 Task: Create Card Mobile App Design Review in Board Newsletter Optimization Software to Workspace Event Production Services. Create Card Medical Conference Review in Board Public Relations Crisis Communication Planning to Workspace Event Production Services. Create Card Mobile App Development Review in Board Customer Service Call Center Management and Optimization to Workspace Event Production Services
Action: Mouse moved to (63, 263)
Screenshot: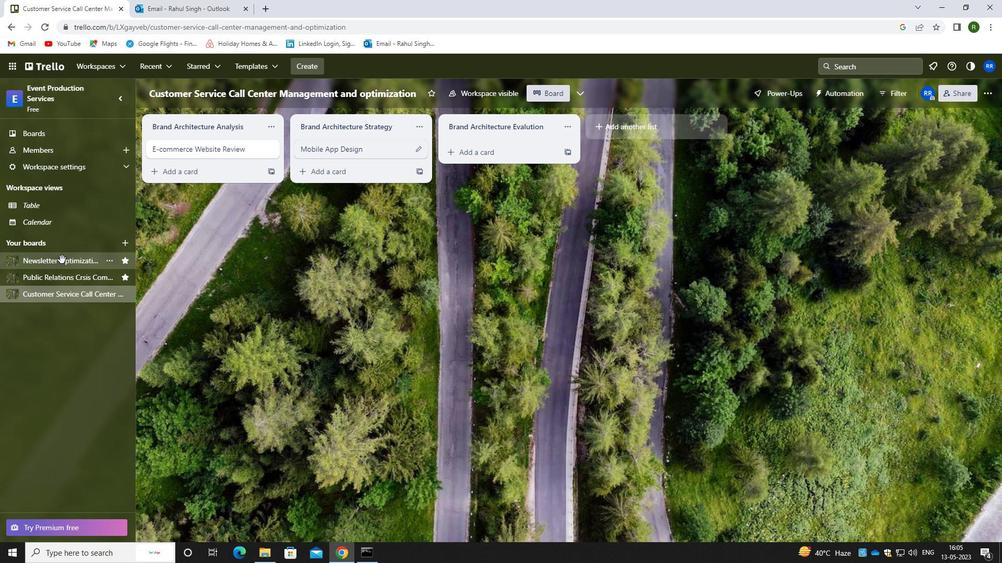 
Action: Mouse pressed left at (63, 263)
Screenshot: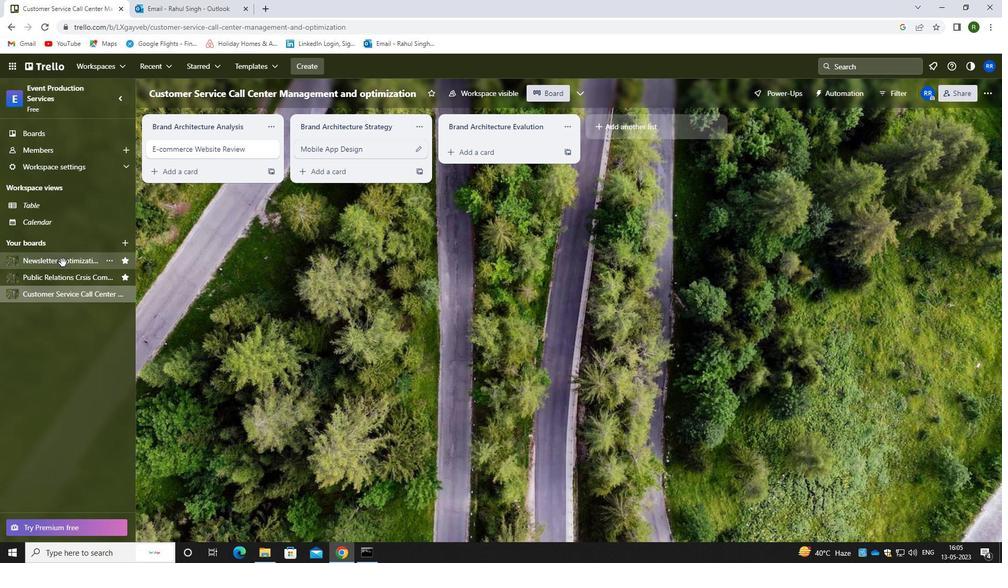 
Action: Mouse moved to (488, 154)
Screenshot: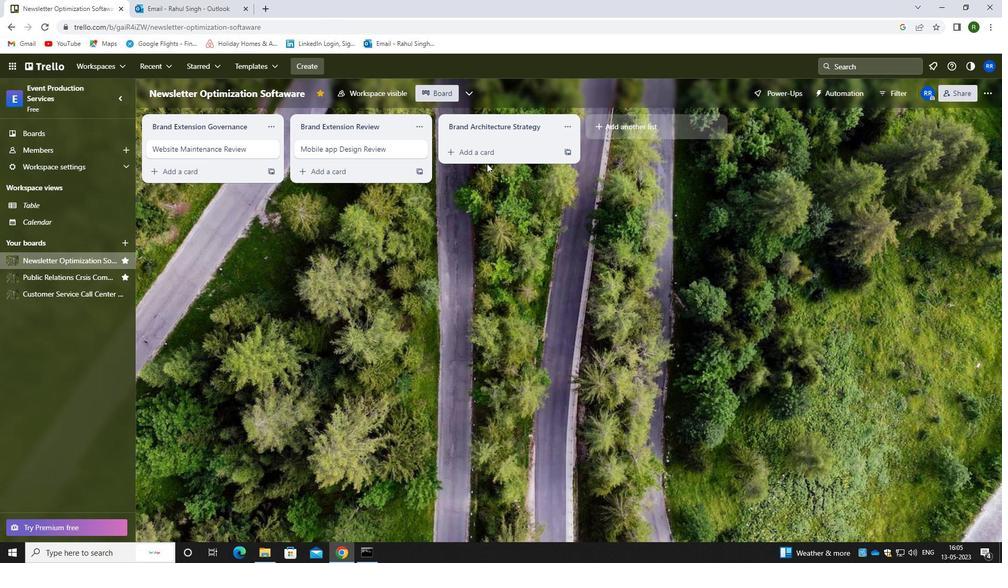 
Action: Mouse pressed left at (488, 154)
Screenshot: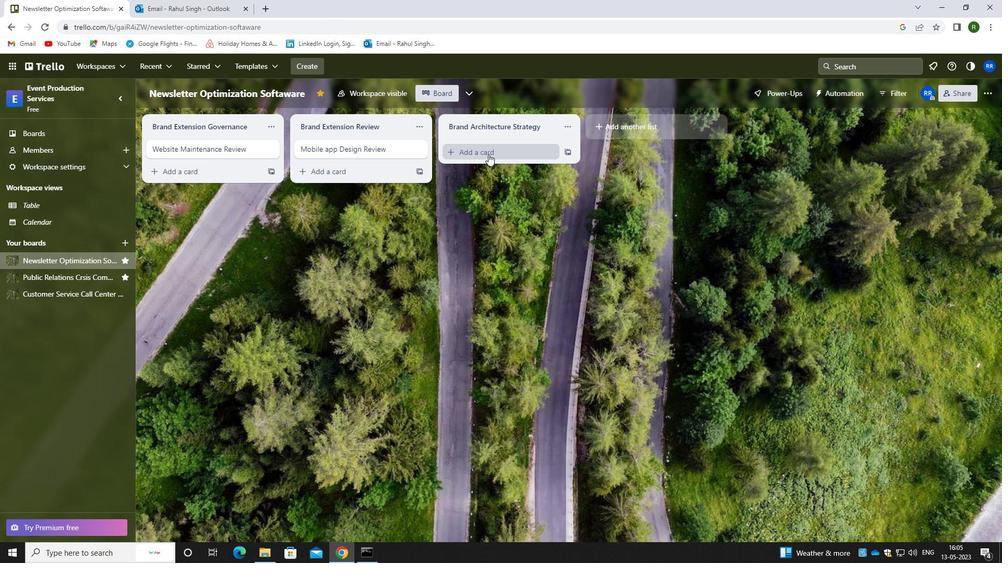 
Action: Mouse moved to (477, 161)
Screenshot: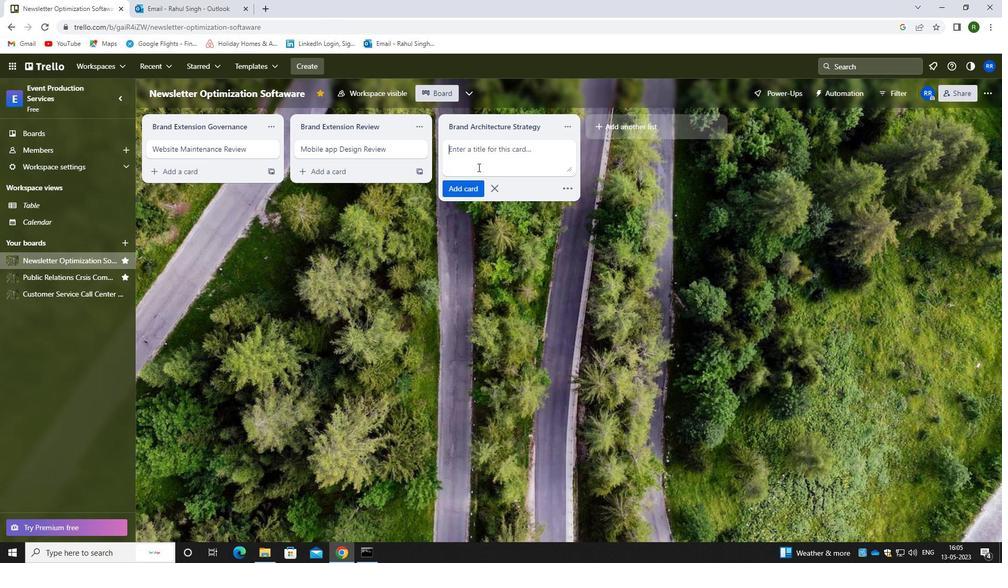 
Action: Mouse pressed left at (477, 161)
Screenshot: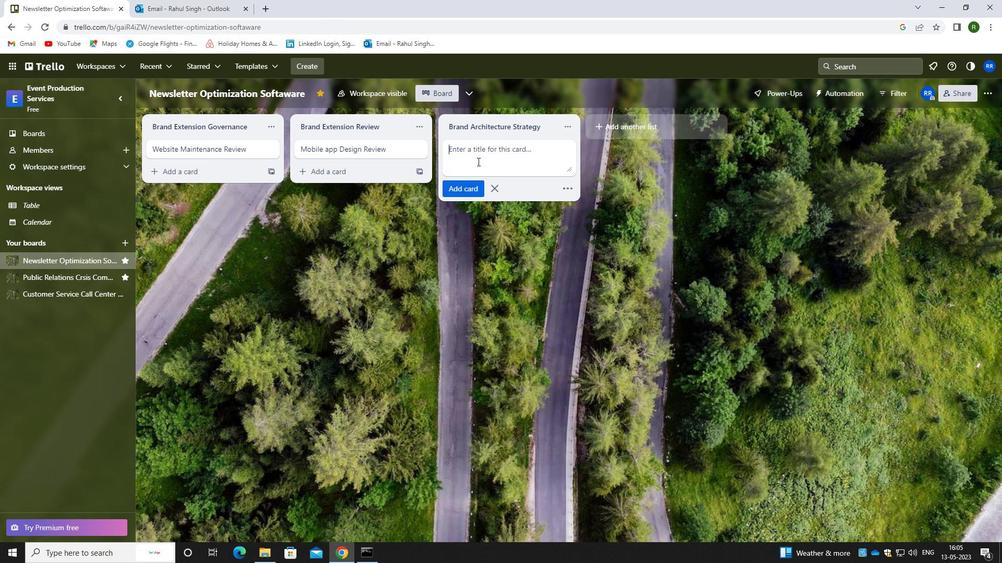 
Action: Mouse moved to (477, 161)
Screenshot: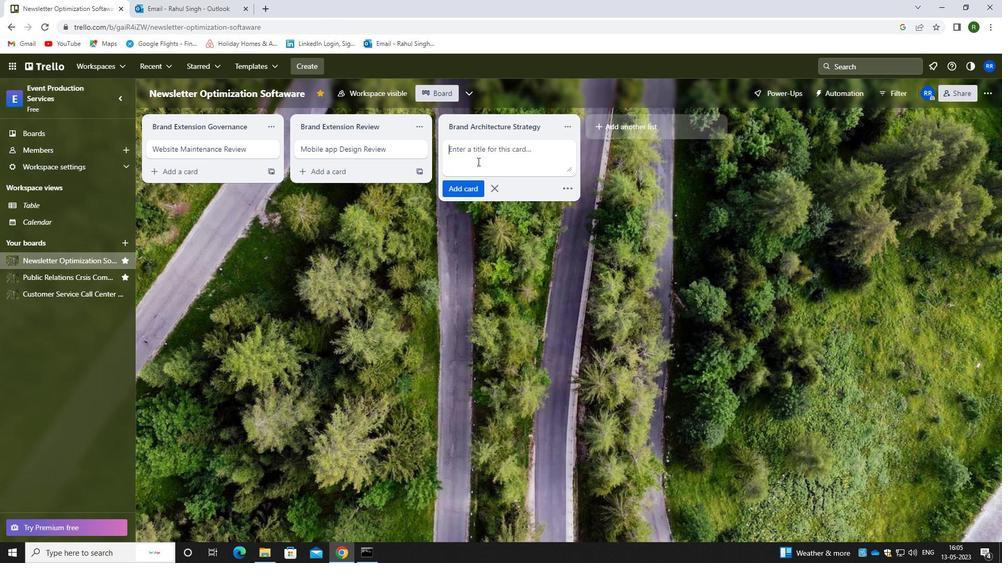 
Action: Key pressed <Key.caps_lock>m<Key.caps_lock>obile<Key.space><Key.caps_lock>a<Key.caps_lock>pp<Key.space><Key.caps_lock>d<Key.caps_lock>esigh<Key.backspace>n
Screenshot: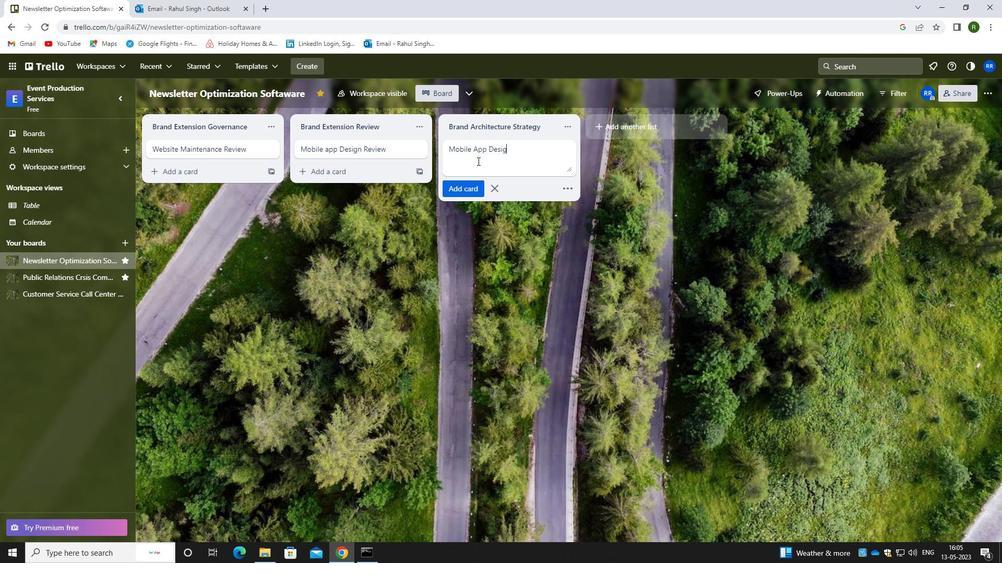 
Action: Mouse moved to (466, 193)
Screenshot: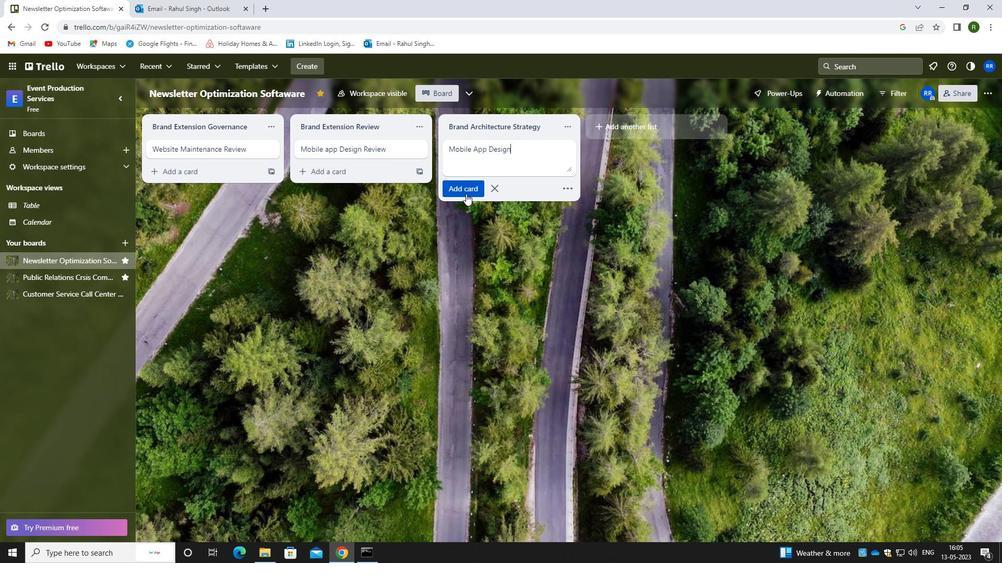 
Action: Mouse pressed left at (466, 193)
Screenshot: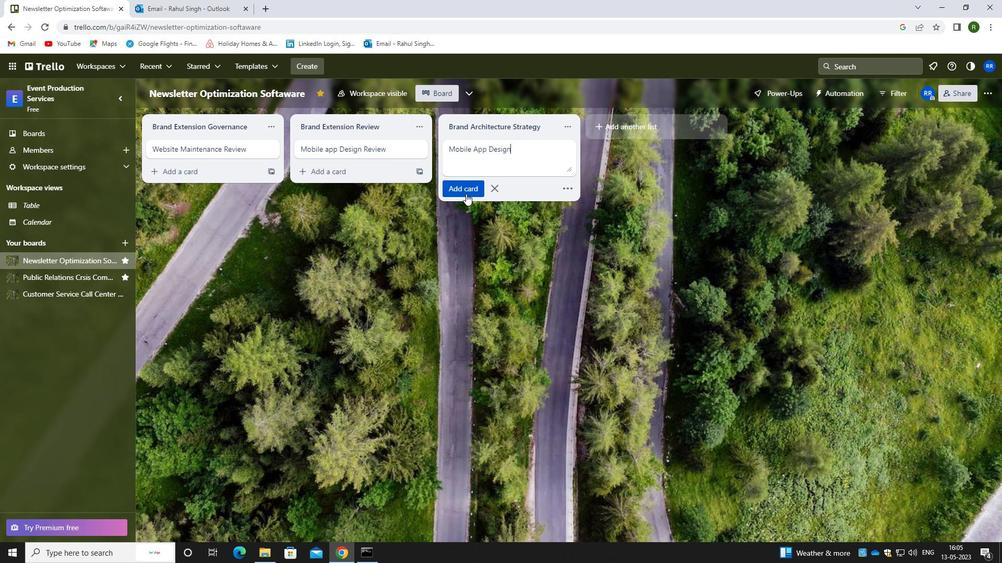 
Action: Mouse moved to (81, 280)
Screenshot: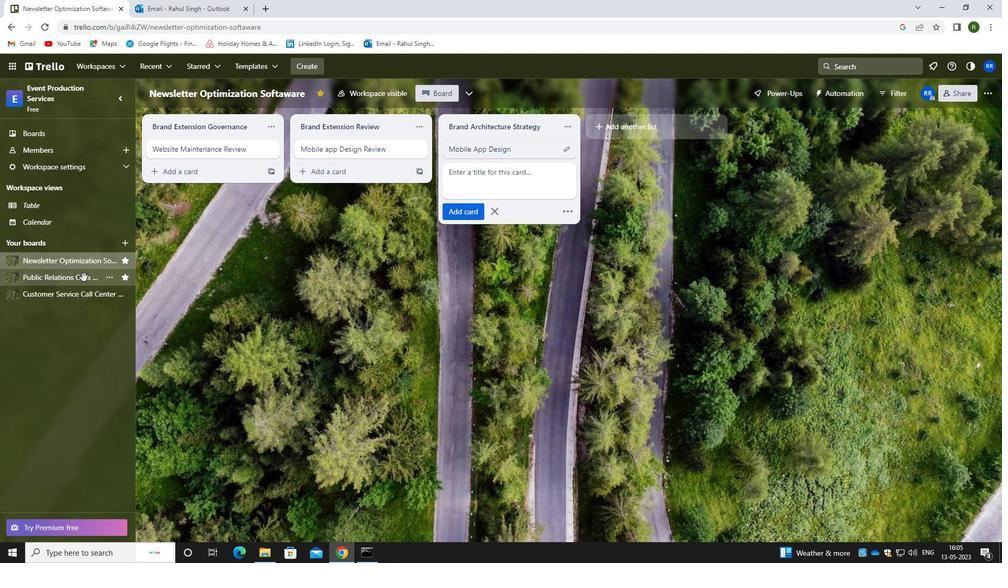 
Action: Mouse pressed left at (81, 280)
Screenshot: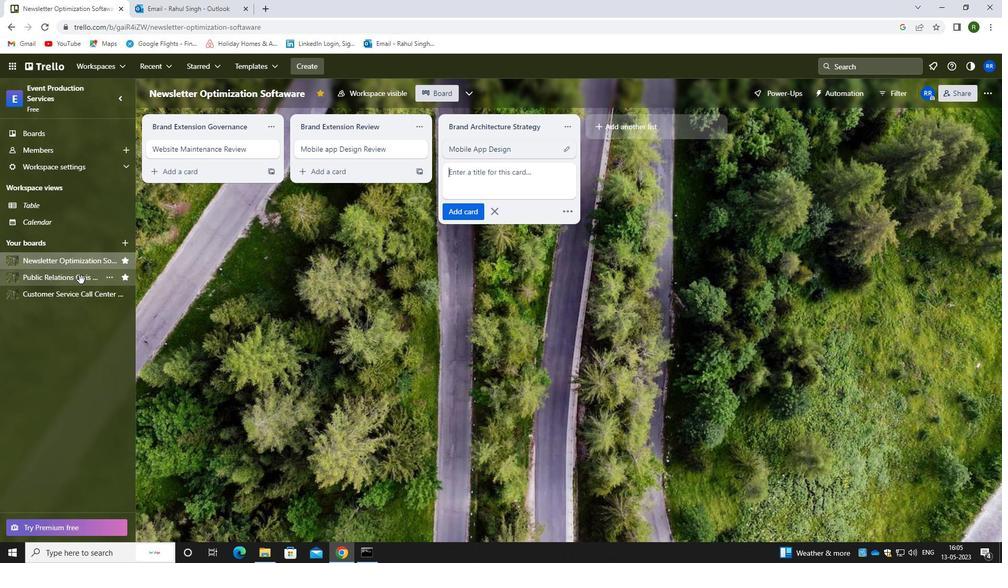 
Action: Mouse moved to (477, 156)
Screenshot: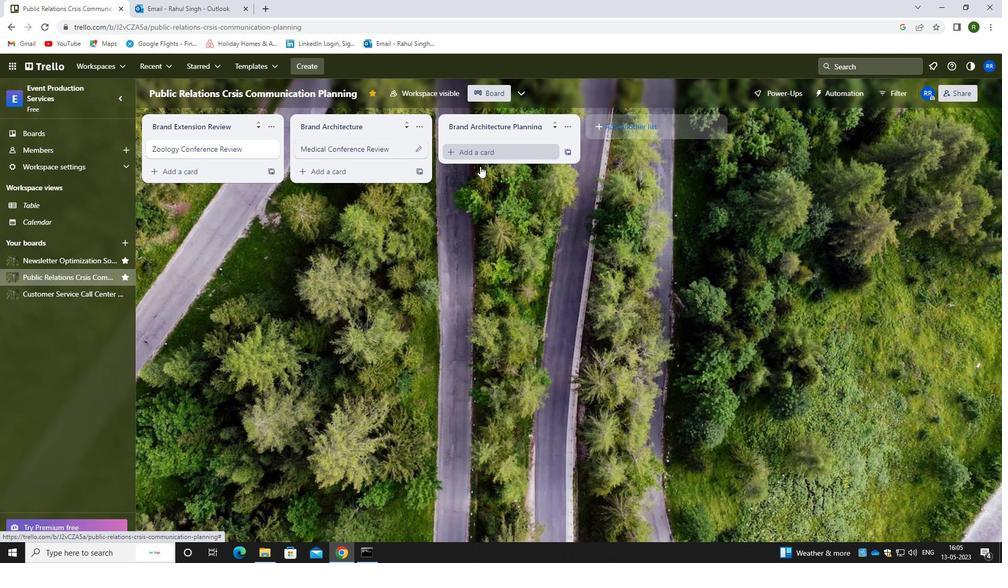 
Action: Mouse pressed left at (477, 156)
Screenshot: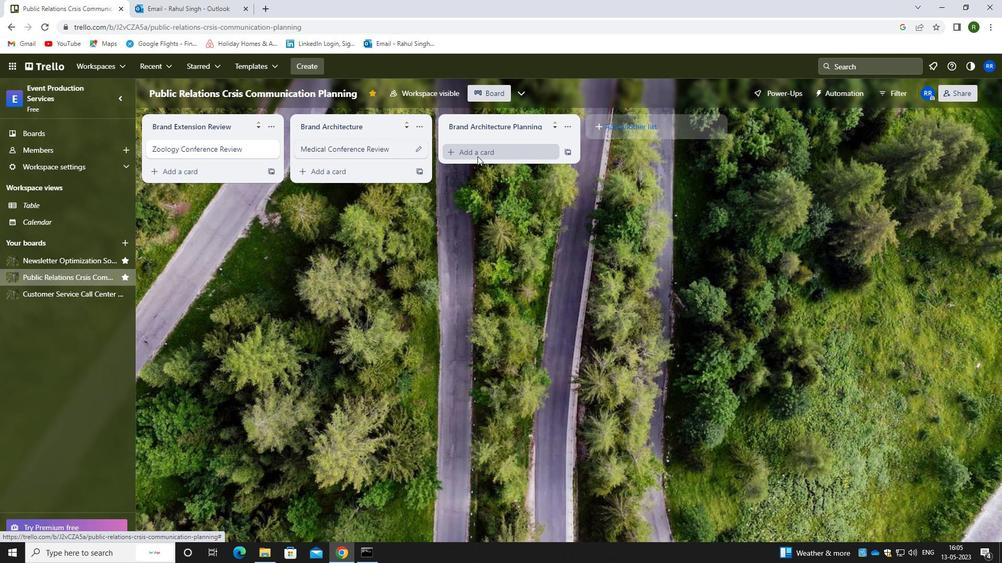 
Action: Mouse moved to (474, 167)
Screenshot: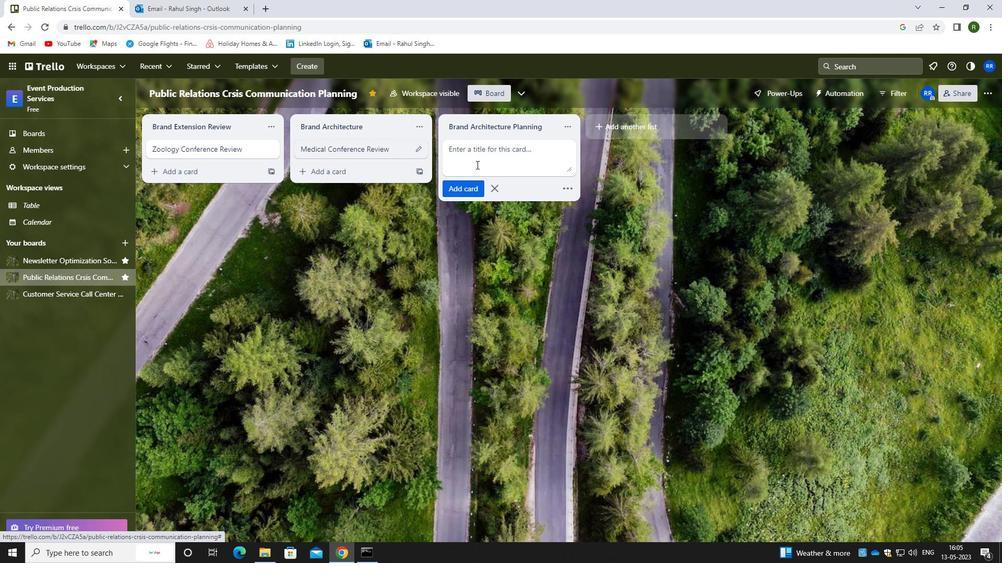 
Action: Mouse pressed left at (474, 167)
Screenshot: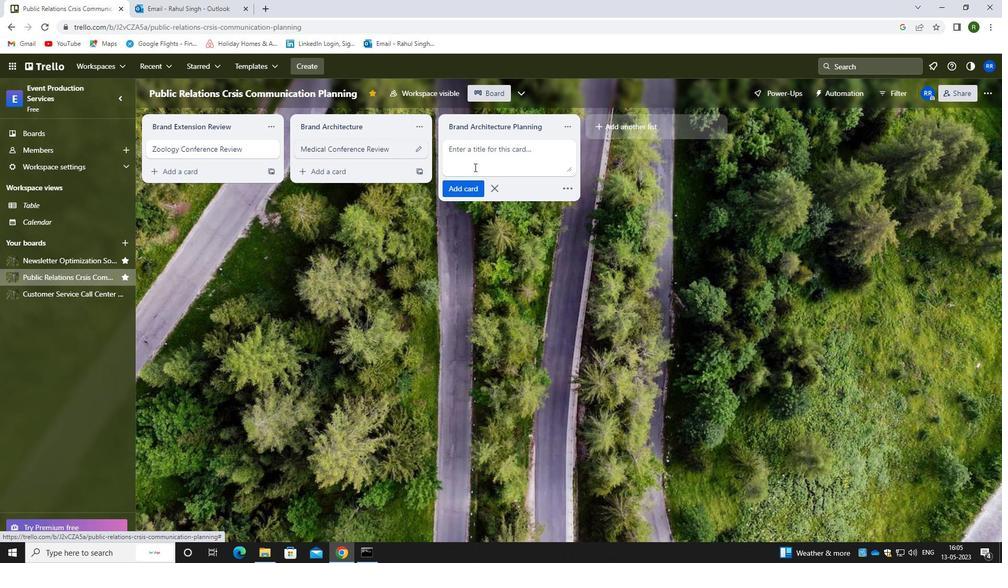 
Action: Key pressed <Key.caps_lock>m<Key.caps_lock>edical<Key.space><Key.caps_lock>c<Key.caps_lock>onference<Key.space><Key.caps_lock>r<Key.caps_lock>eview
Screenshot: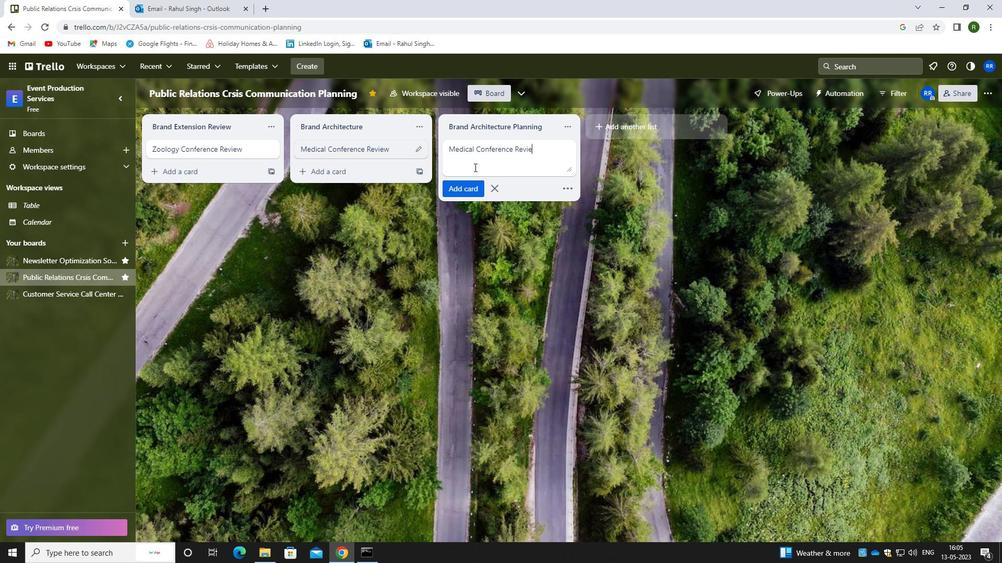
Action: Mouse moved to (460, 189)
Screenshot: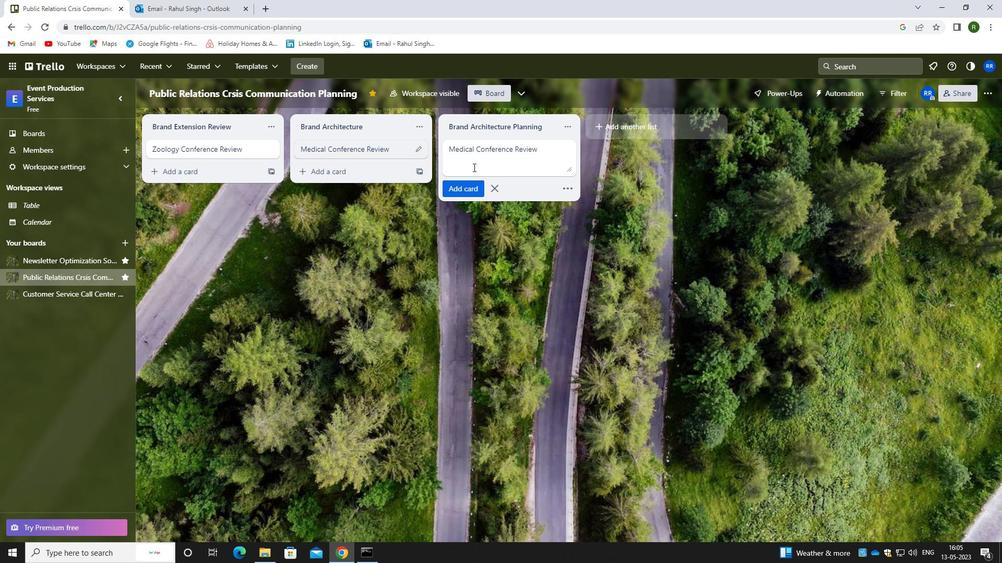 
Action: Mouse pressed left at (460, 189)
Screenshot: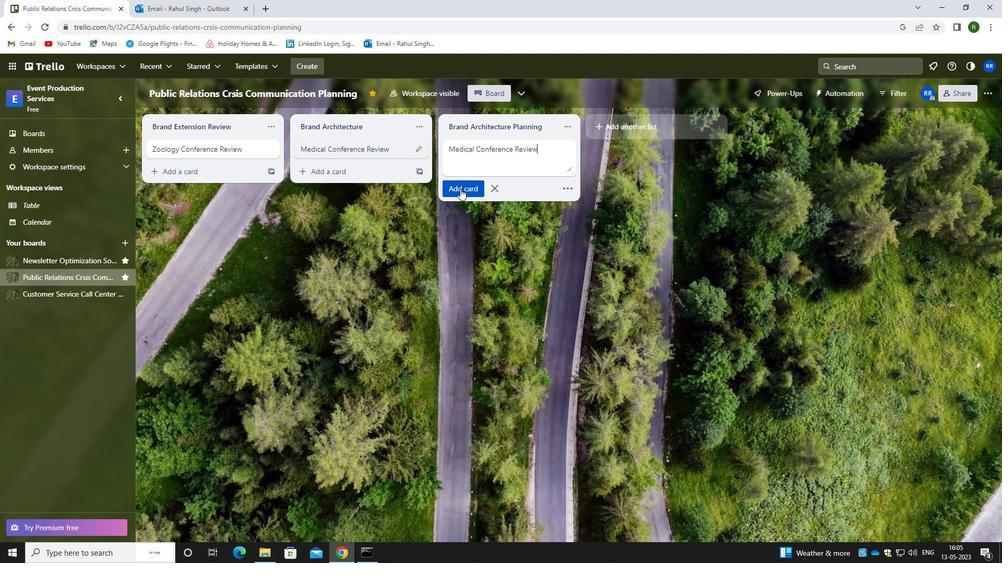 
Action: Mouse moved to (390, 245)
Screenshot: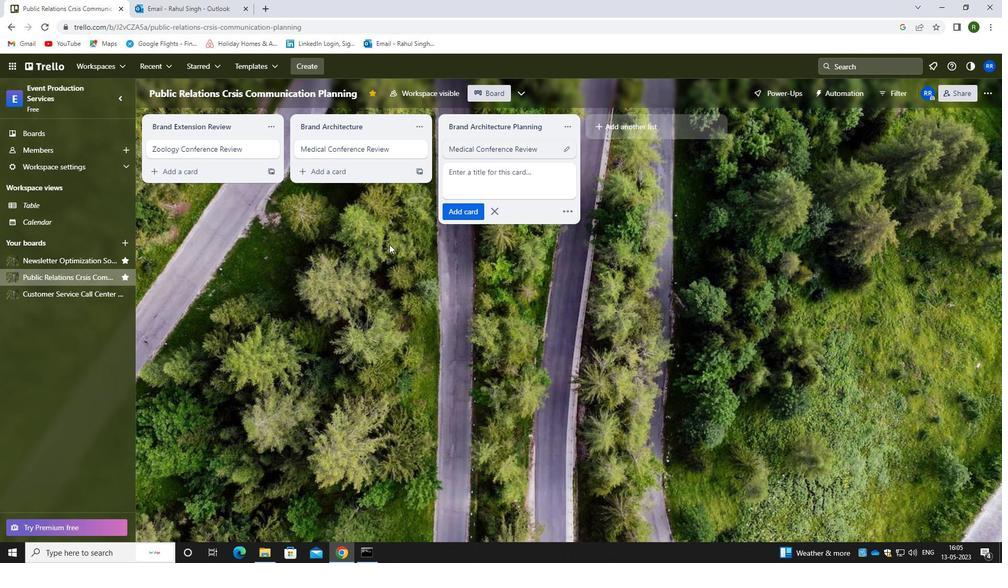 
Action: Mouse pressed left at (390, 245)
Screenshot: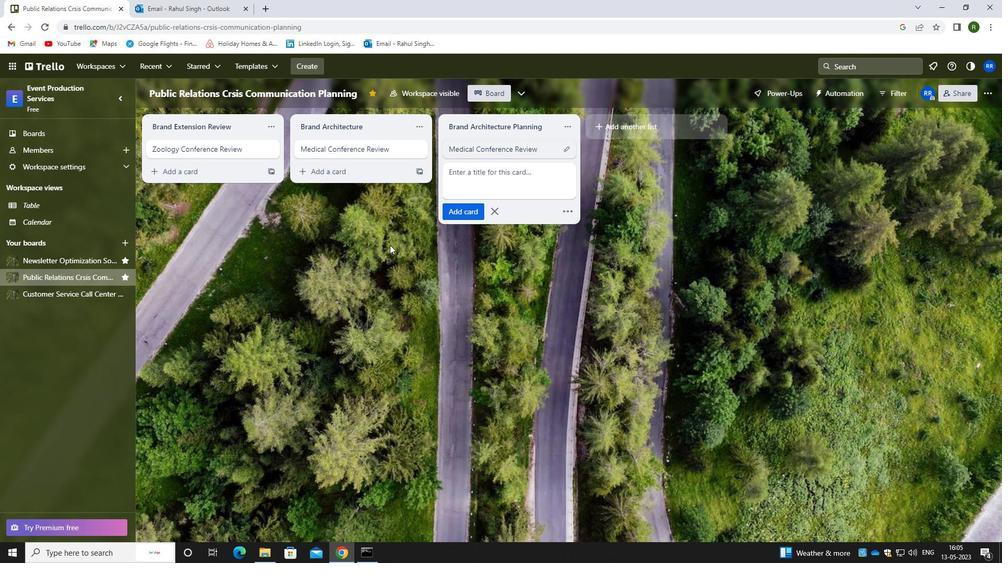 
Action: Mouse moved to (73, 296)
Screenshot: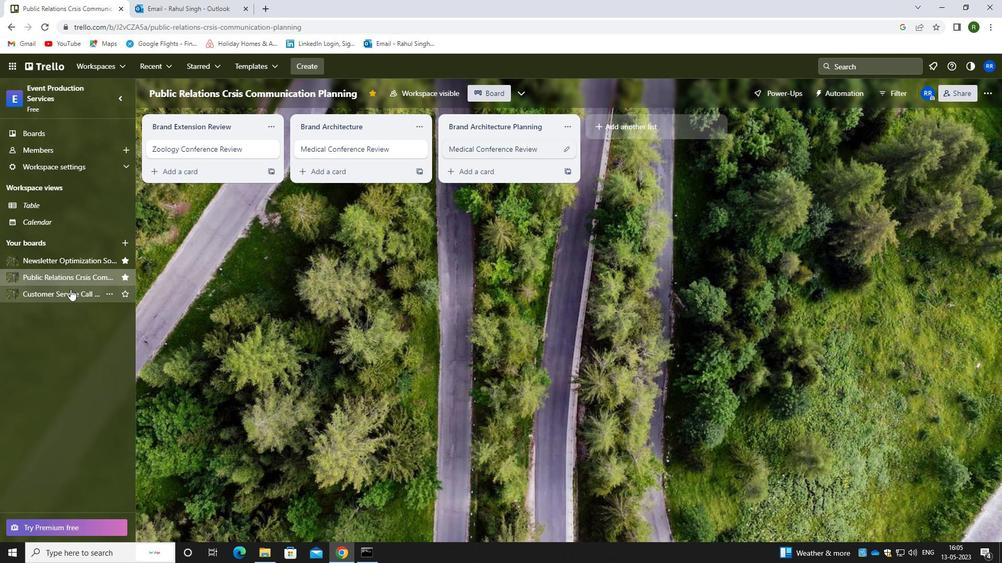 
Action: Mouse pressed left at (73, 296)
Screenshot: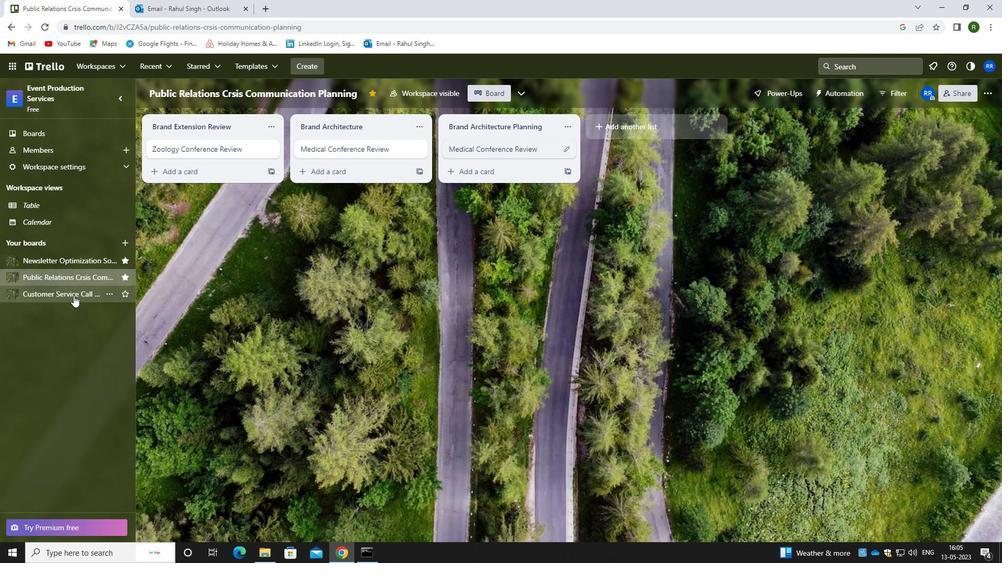 
Action: Mouse moved to (481, 149)
Screenshot: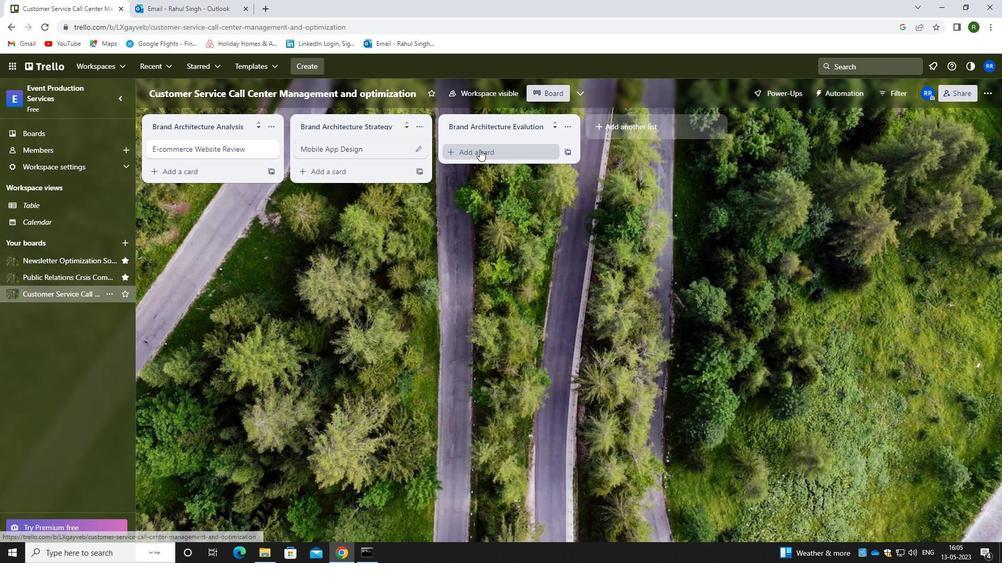 
Action: Mouse pressed left at (481, 149)
Screenshot: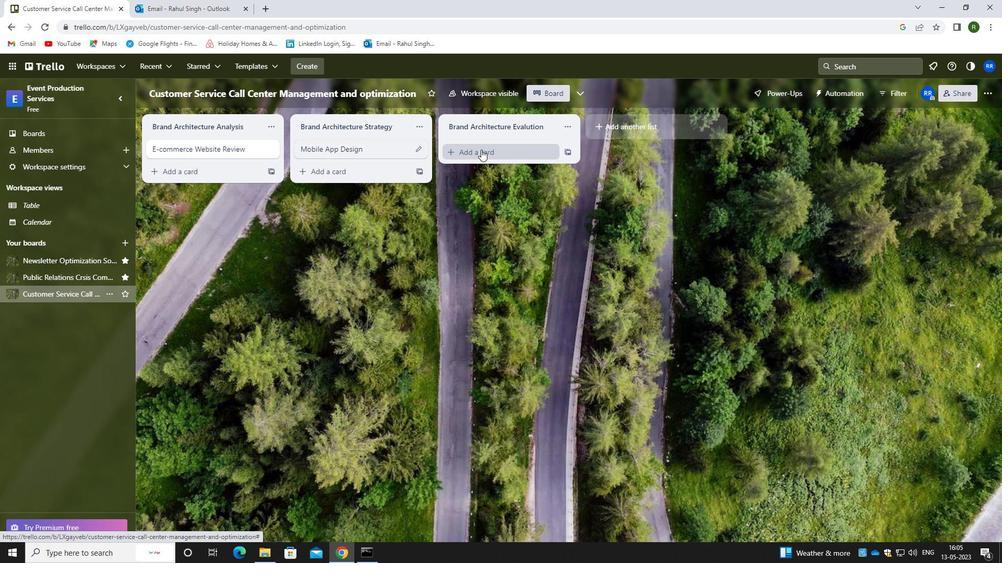 
Action: Mouse moved to (479, 163)
Screenshot: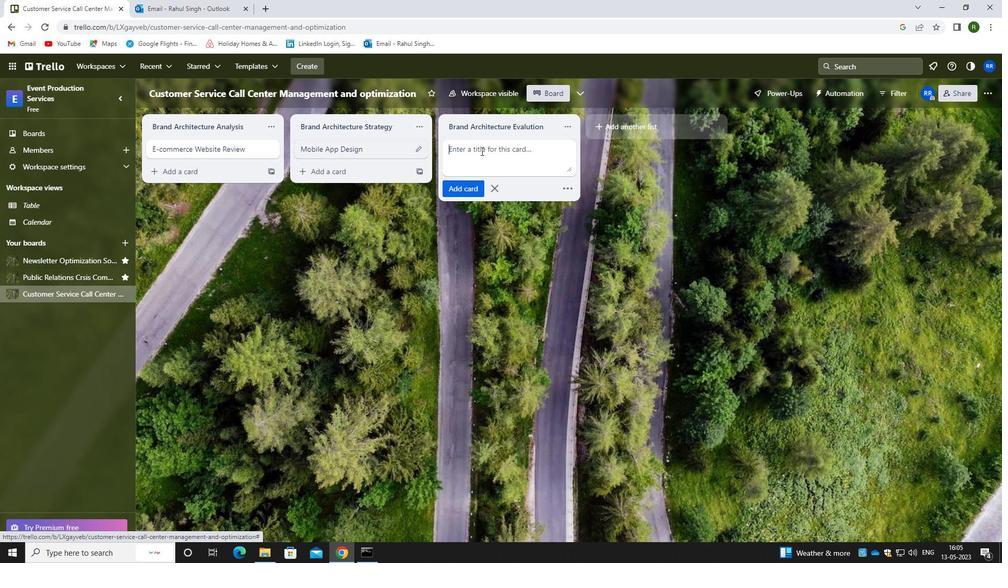 
Action: Mouse pressed left at (479, 163)
Screenshot: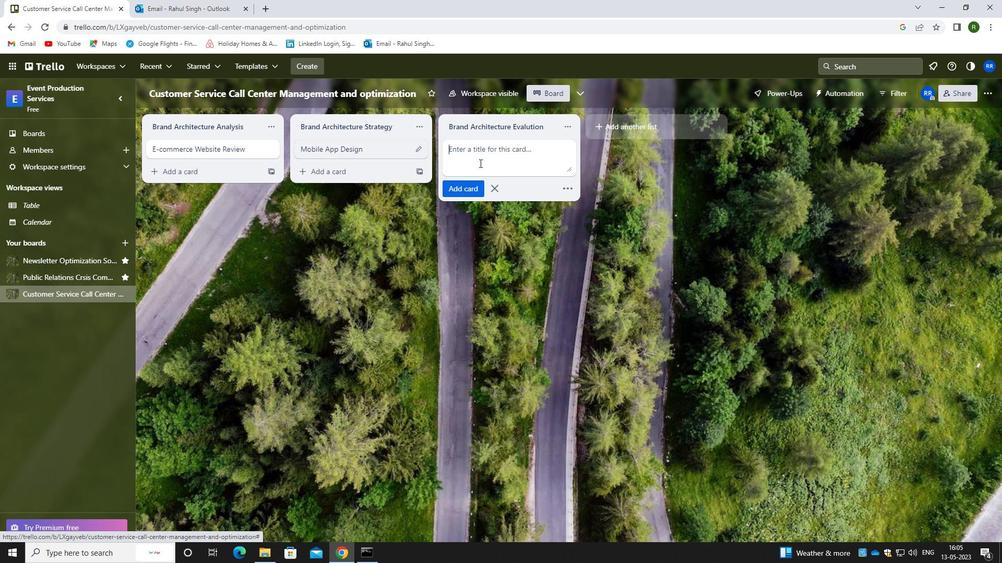 
Action: Mouse moved to (479, 163)
Screenshot: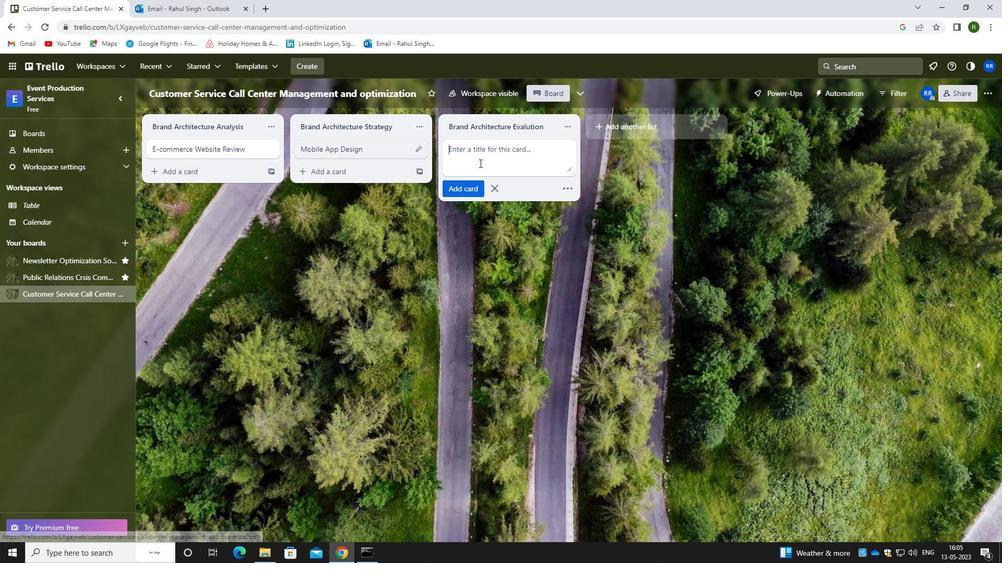 
Action: Key pressed <Key.caps_lock>m<Key.caps_lock>obile<Key.space><Key.caps_lock>a<Key.caps_lock>pp<Key.space><Key.caps_lock>d<Key.caps_lock>evelopment<Key.space><Key.caps_lock>r<Key.caps_lock>eview
Screenshot: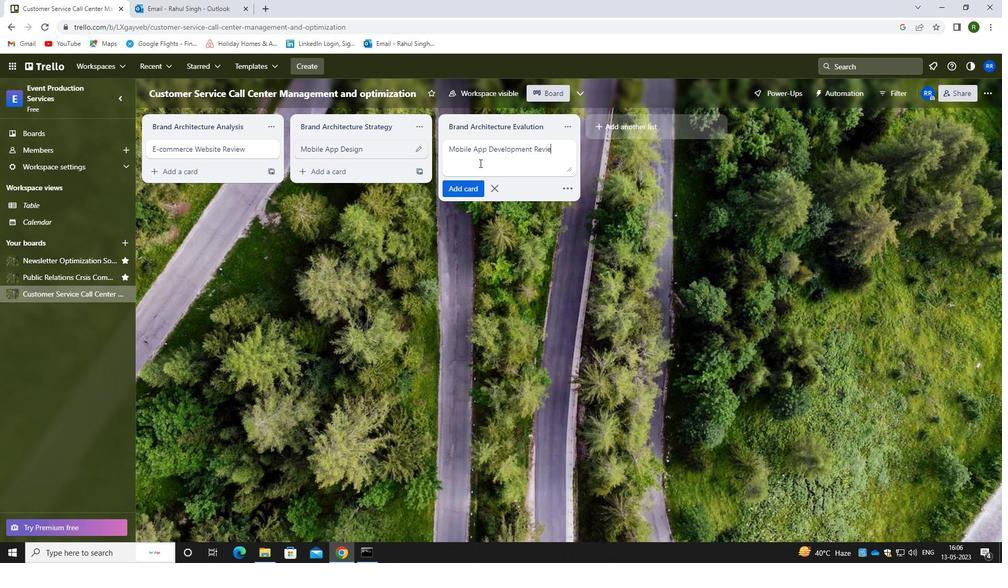 
Action: Mouse moved to (473, 184)
Screenshot: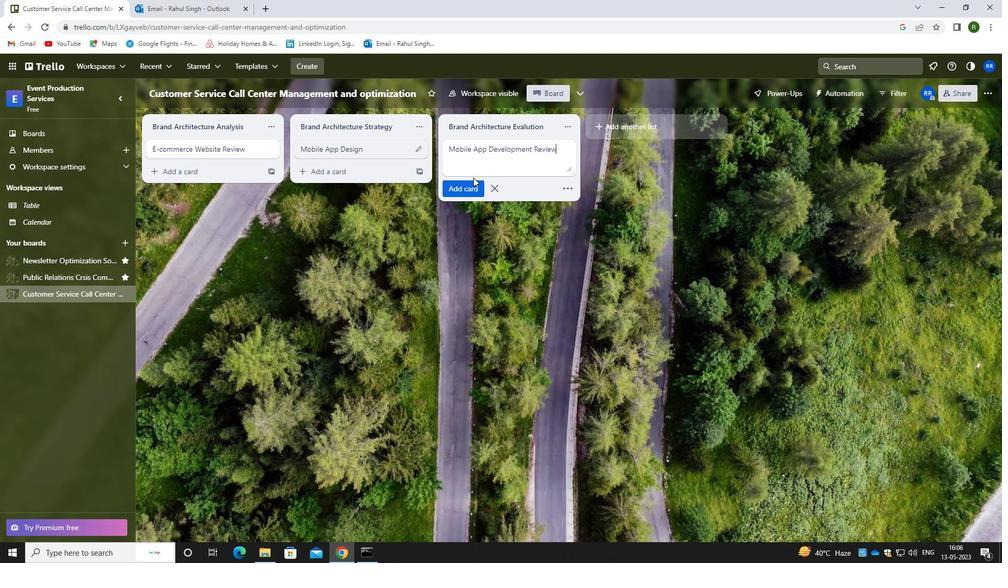 
Action: Mouse pressed left at (473, 184)
Screenshot: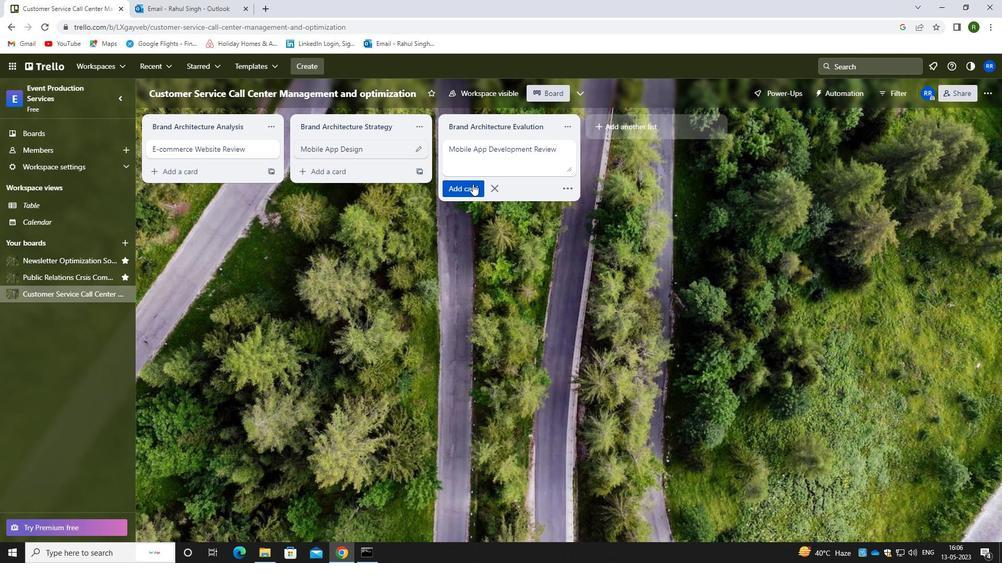 
Action: Mouse moved to (479, 295)
Screenshot: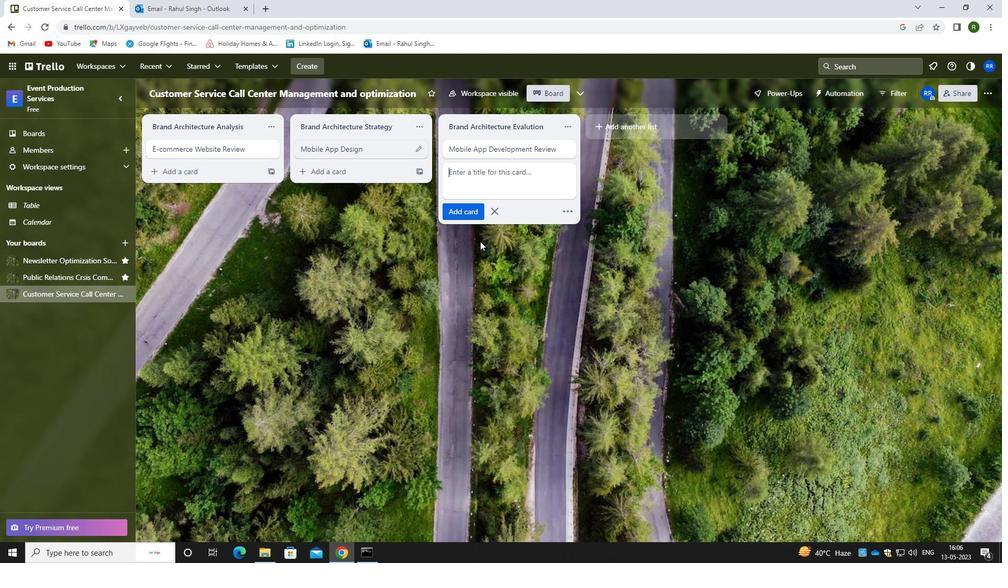 
Action: Mouse pressed left at (479, 295)
Screenshot: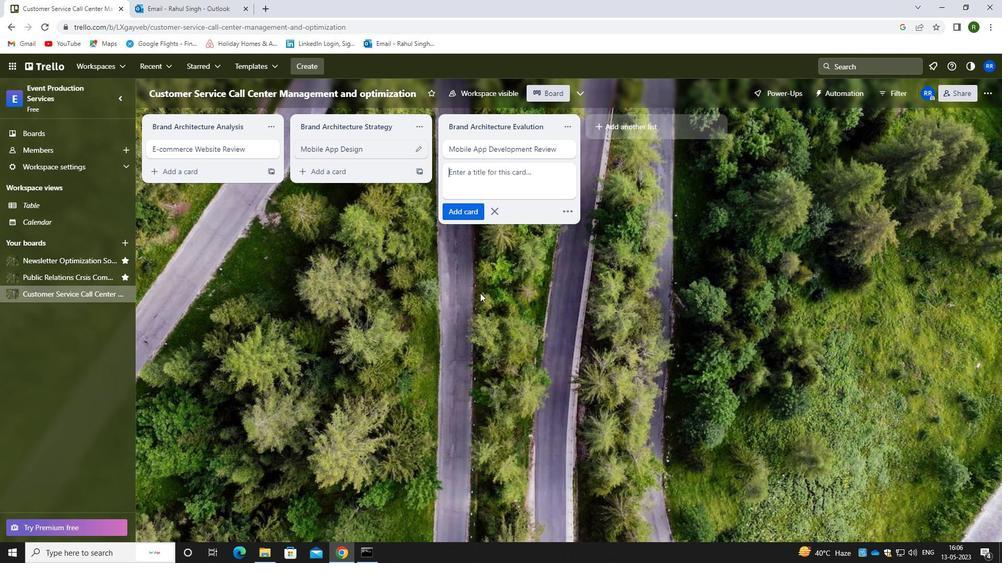 
